 Task: Create a due date automation when advanced on, 2 days before a card is due add content with a description ending with resume at 11:00 AM.
Action: Mouse moved to (931, 76)
Screenshot: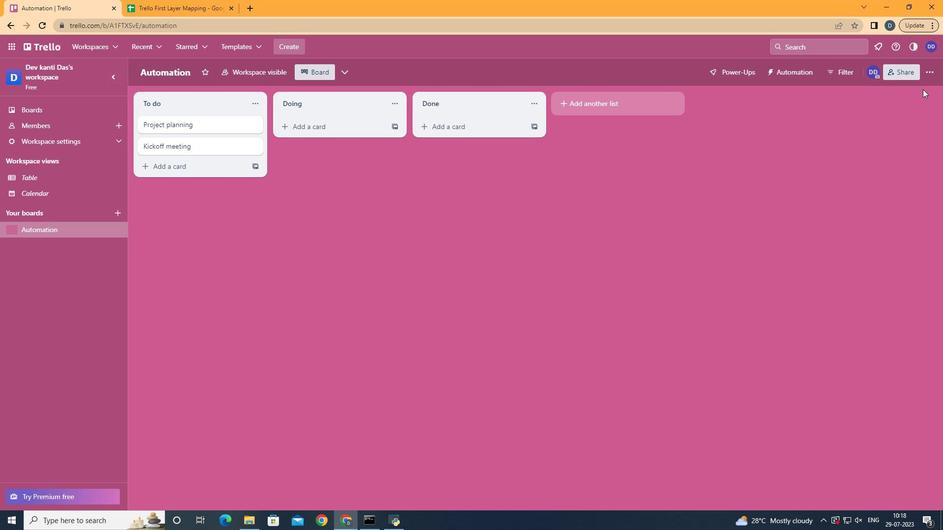 
Action: Mouse pressed left at (931, 76)
Screenshot: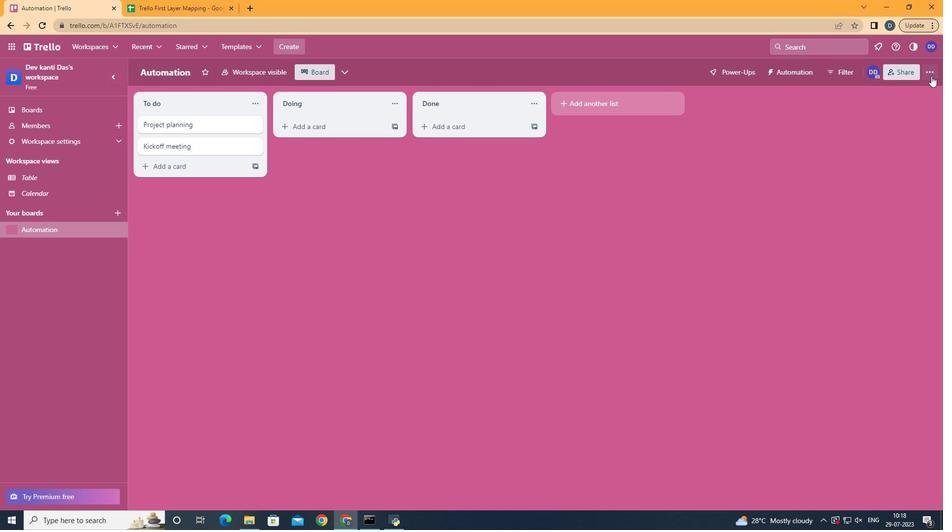
Action: Mouse moved to (847, 202)
Screenshot: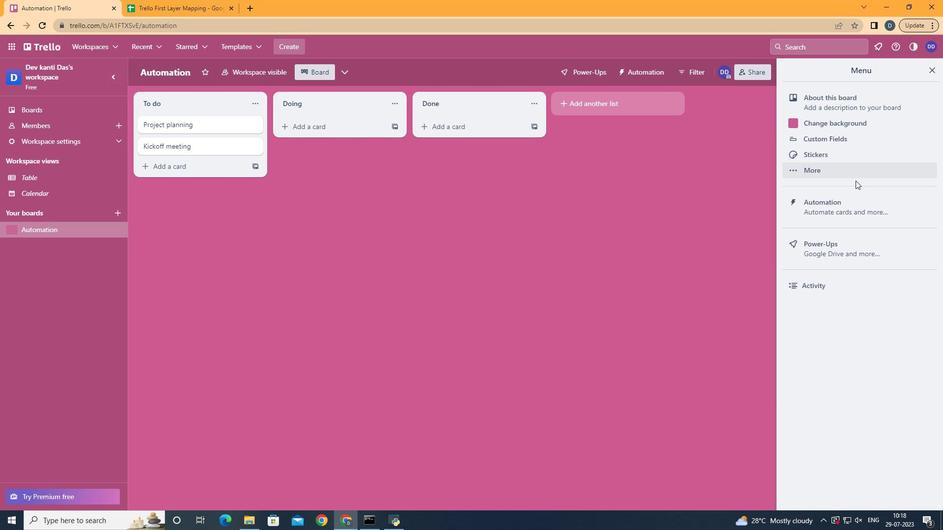 
Action: Mouse pressed left at (847, 202)
Screenshot: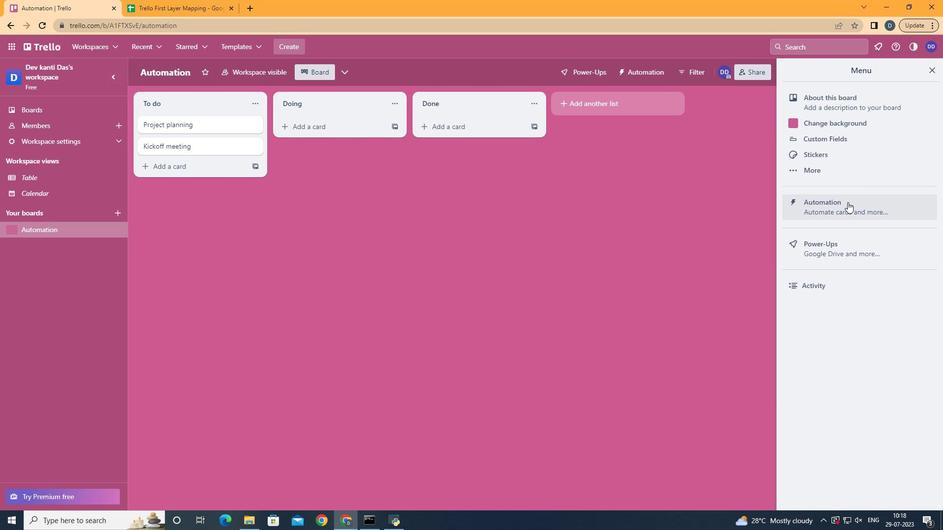 
Action: Mouse moved to (179, 198)
Screenshot: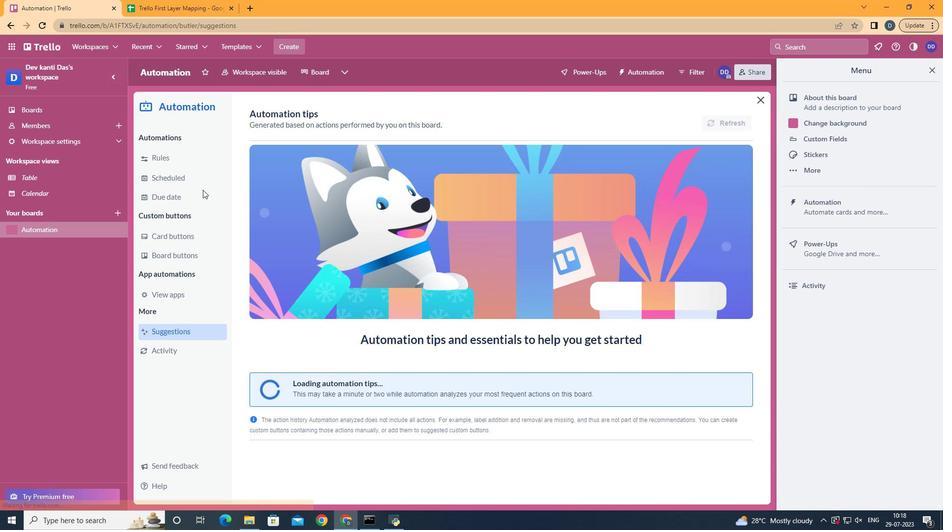 
Action: Mouse pressed left at (179, 198)
Screenshot: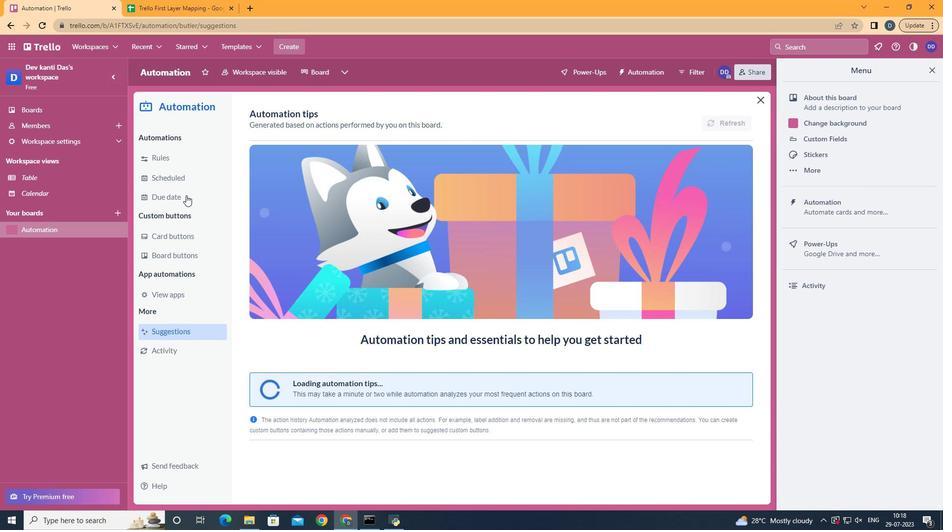 
Action: Mouse moved to (696, 118)
Screenshot: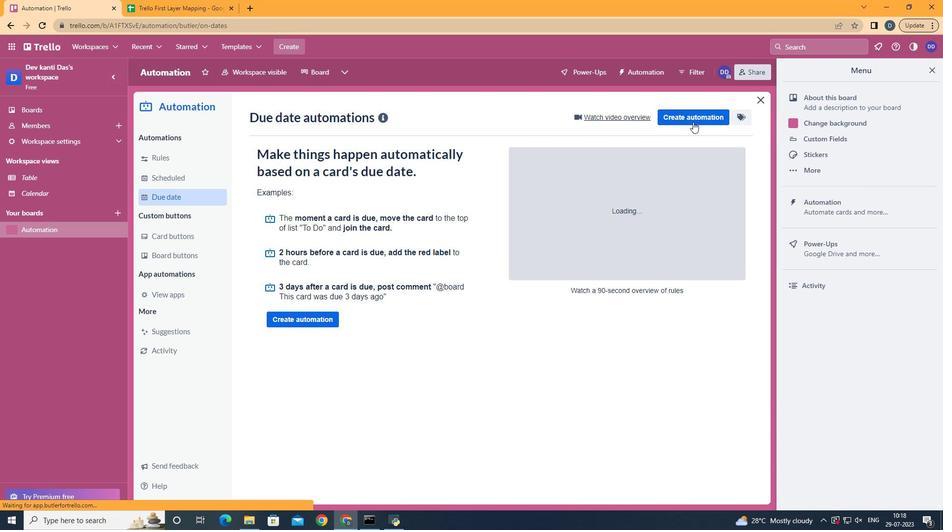 
Action: Mouse pressed left at (696, 118)
Screenshot: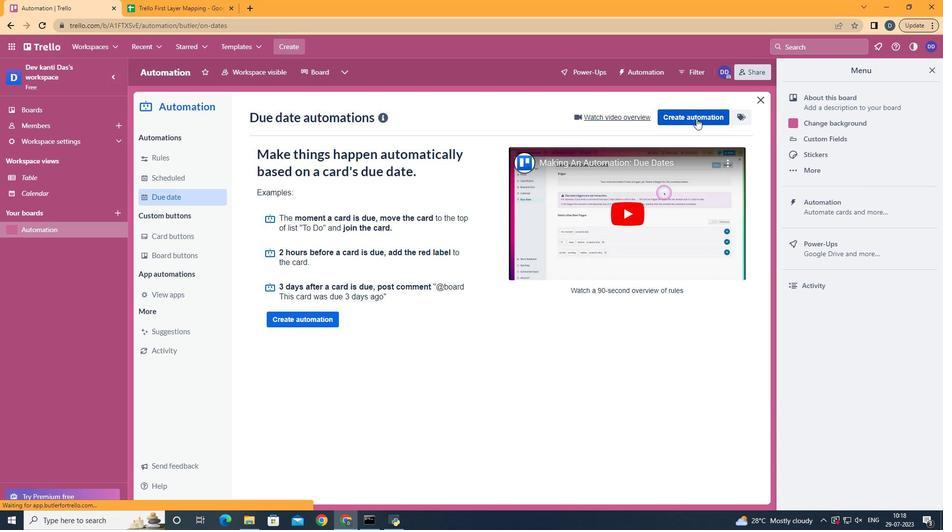 
Action: Mouse moved to (461, 203)
Screenshot: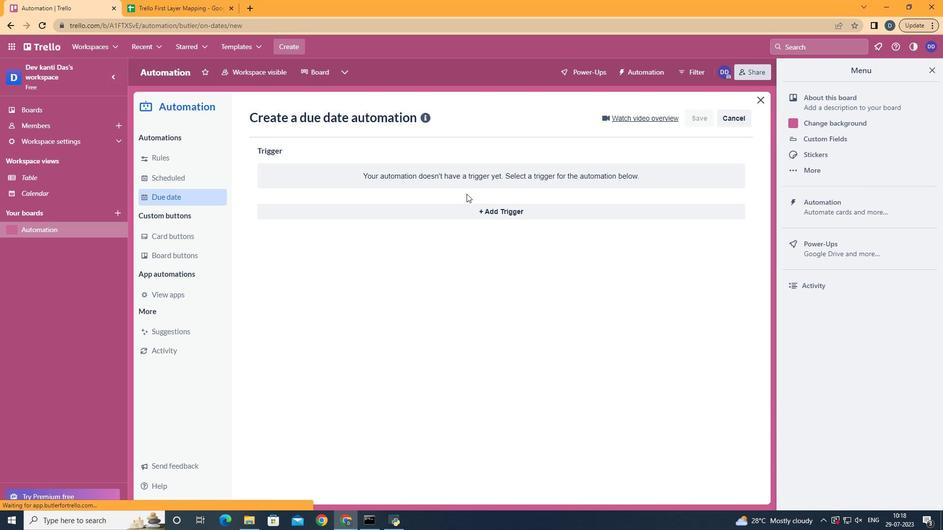
Action: Mouse pressed left at (461, 203)
Screenshot: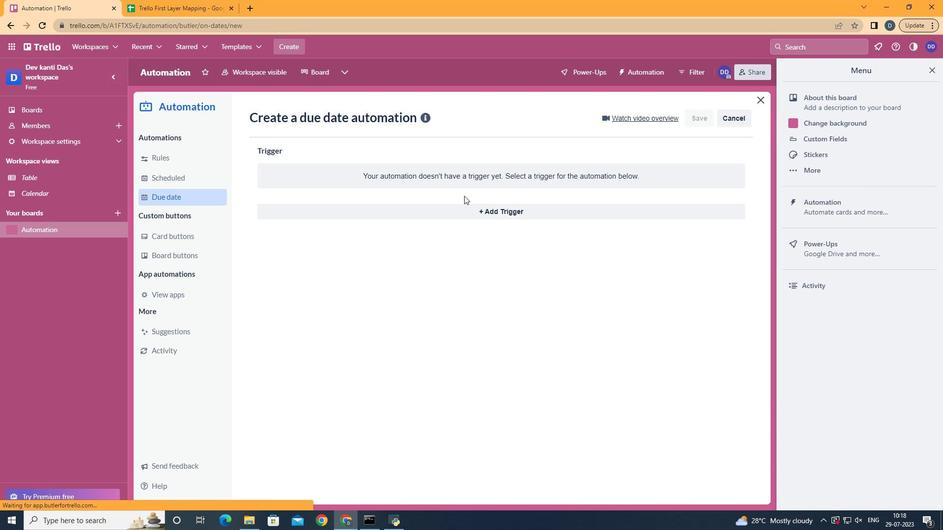 
Action: Mouse moved to (457, 209)
Screenshot: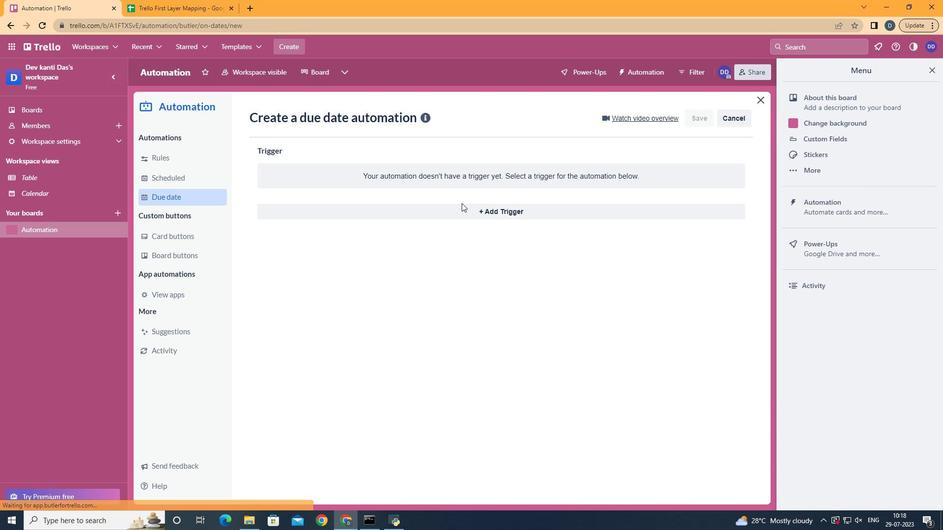 
Action: Mouse pressed left at (457, 209)
Screenshot: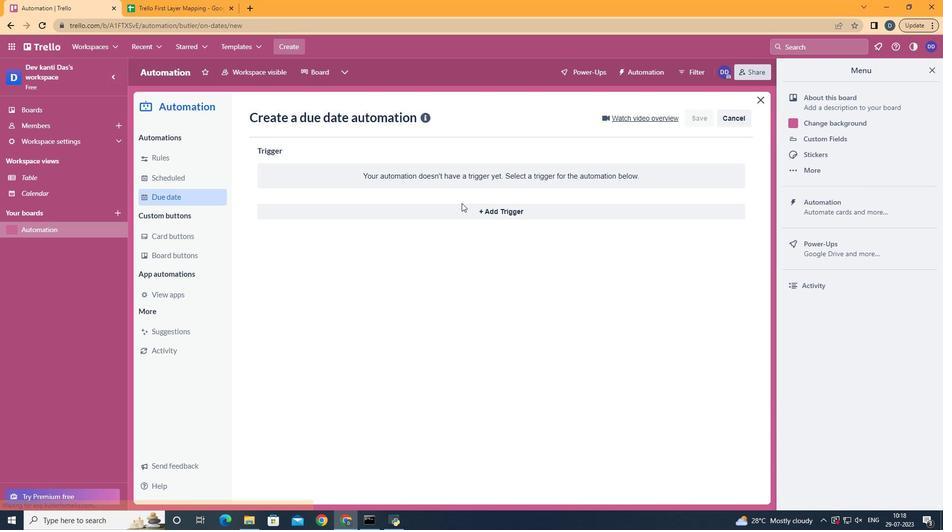 
Action: Mouse moved to (385, 359)
Screenshot: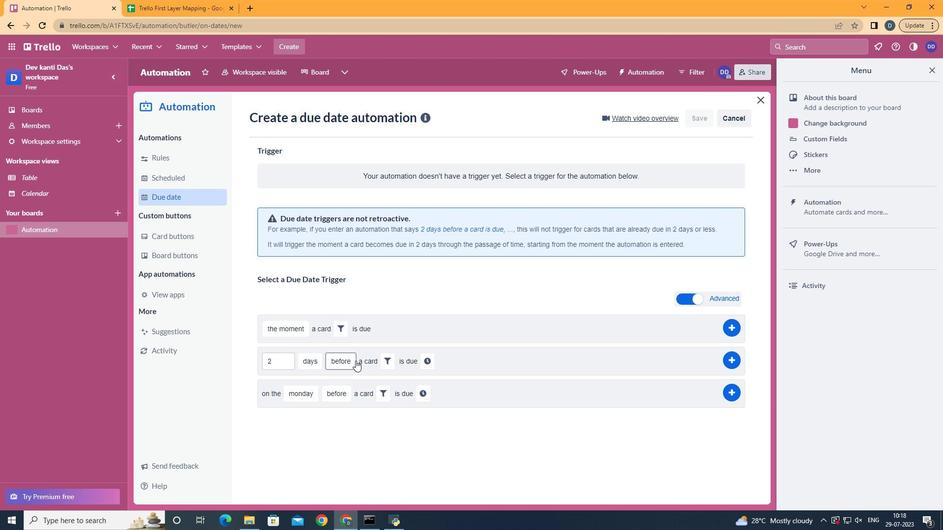 
Action: Mouse pressed left at (385, 359)
Screenshot: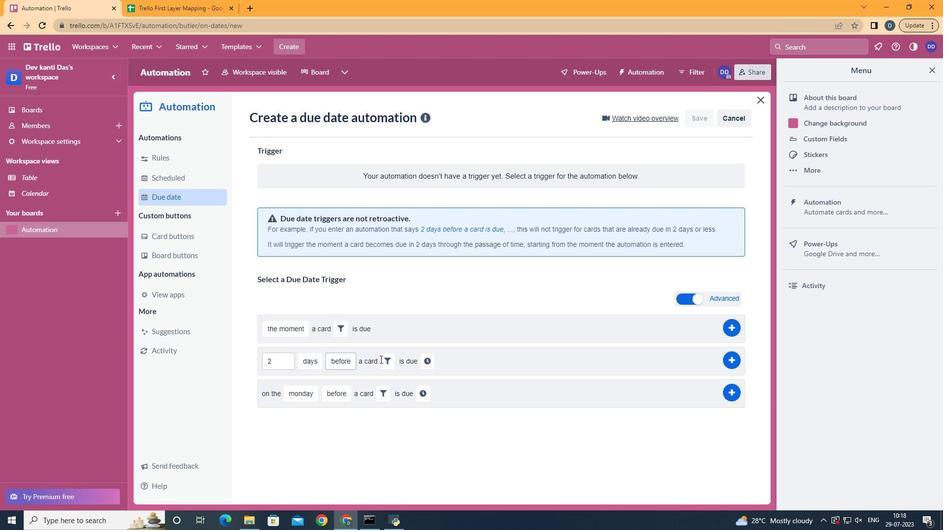 
Action: Mouse moved to (518, 394)
Screenshot: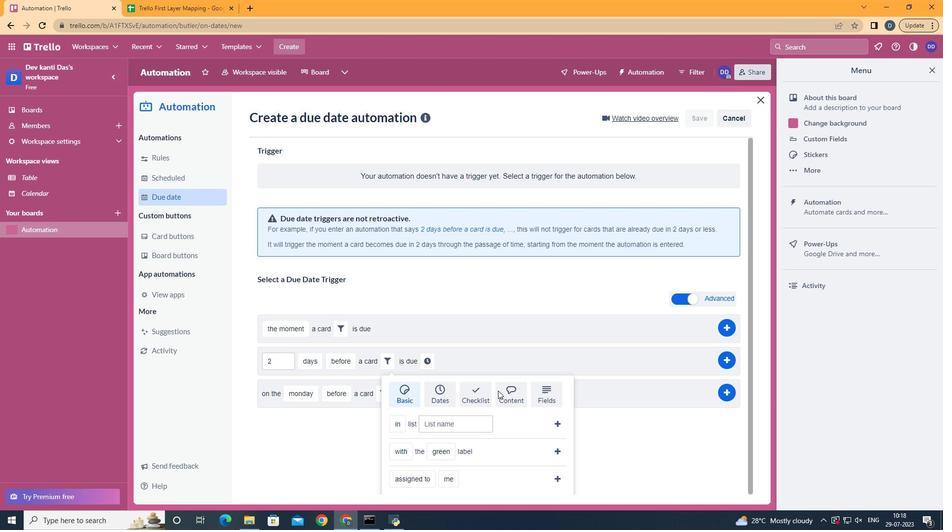 
Action: Mouse pressed left at (518, 394)
Screenshot: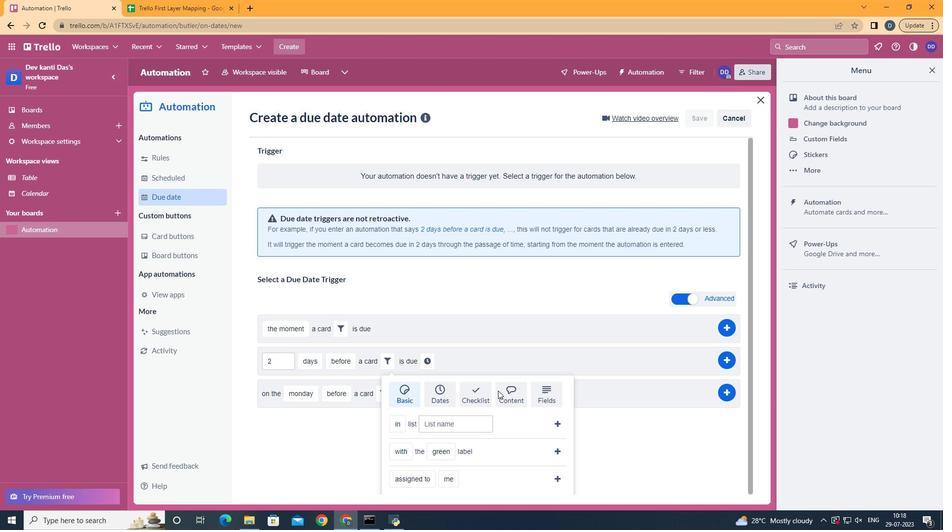 
Action: Mouse moved to (423, 465)
Screenshot: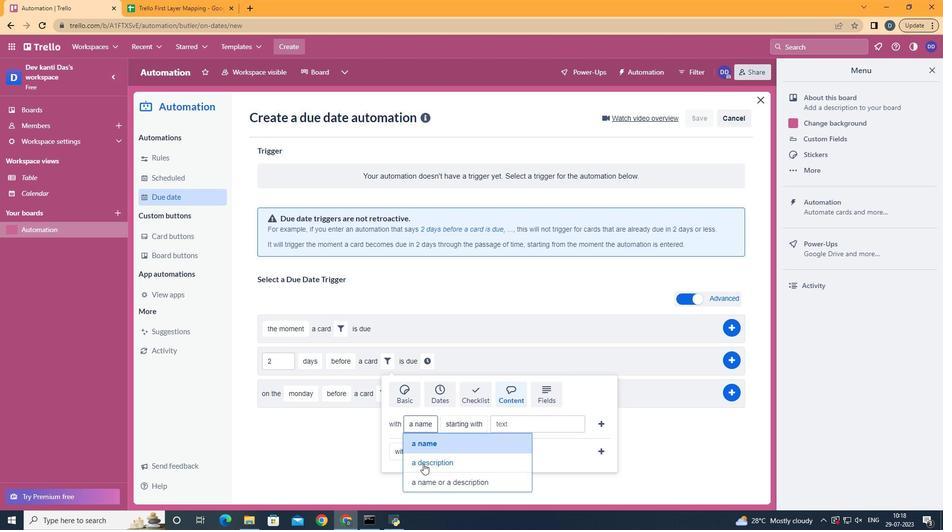 
Action: Mouse pressed left at (423, 465)
Screenshot: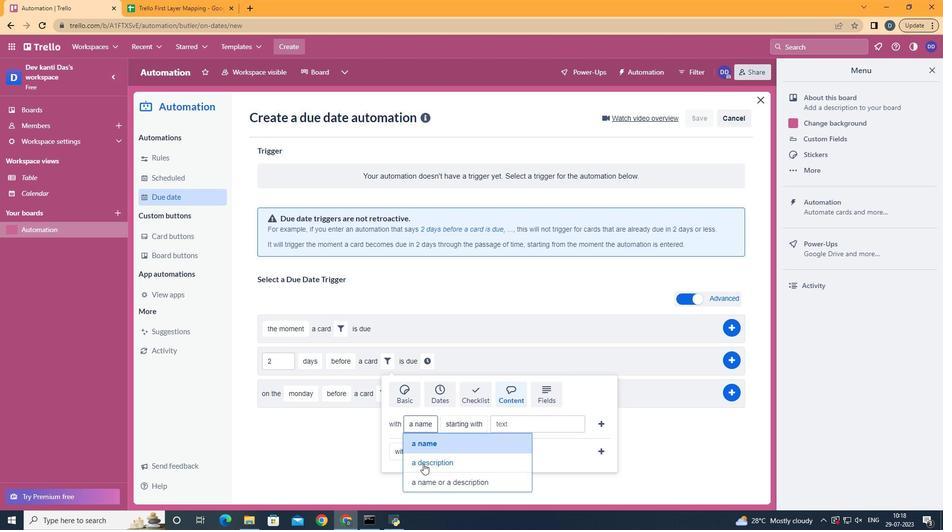 
Action: Mouse moved to (496, 331)
Screenshot: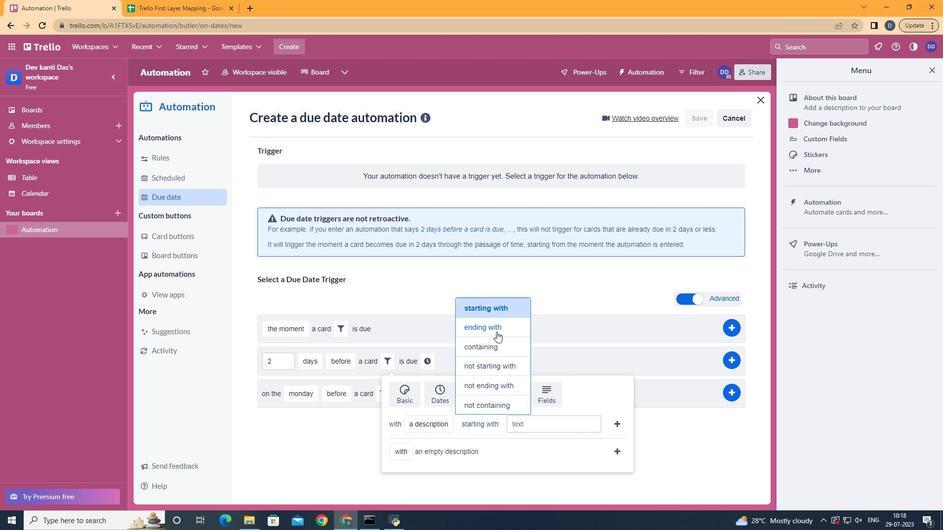 
Action: Mouse pressed left at (496, 331)
Screenshot: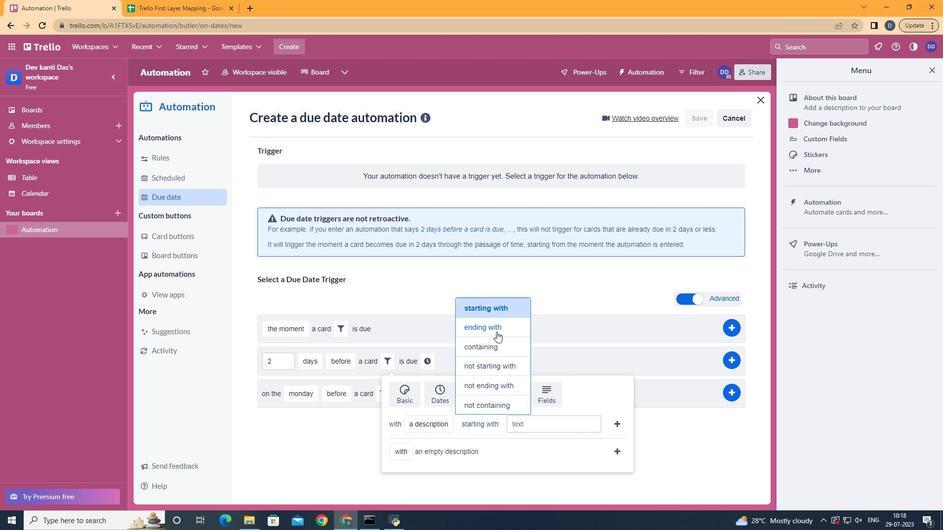 
Action: Mouse moved to (546, 419)
Screenshot: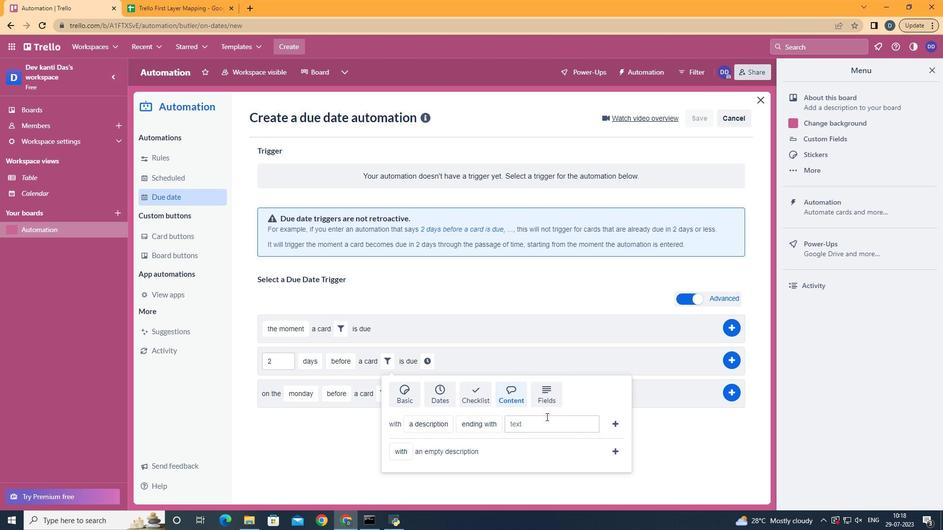 
Action: Mouse pressed left at (546, 419)
Screenshot: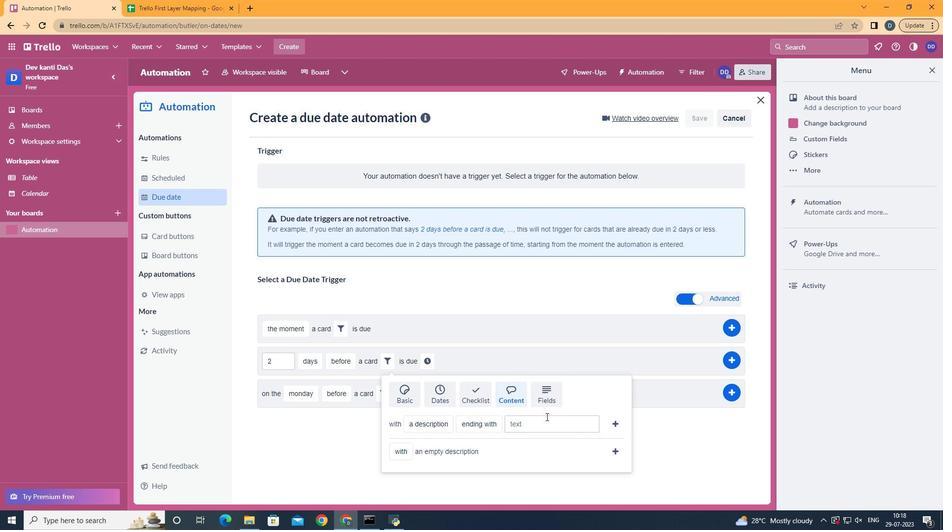 
Action: Mouse moved to (546, 419)
Screenshot: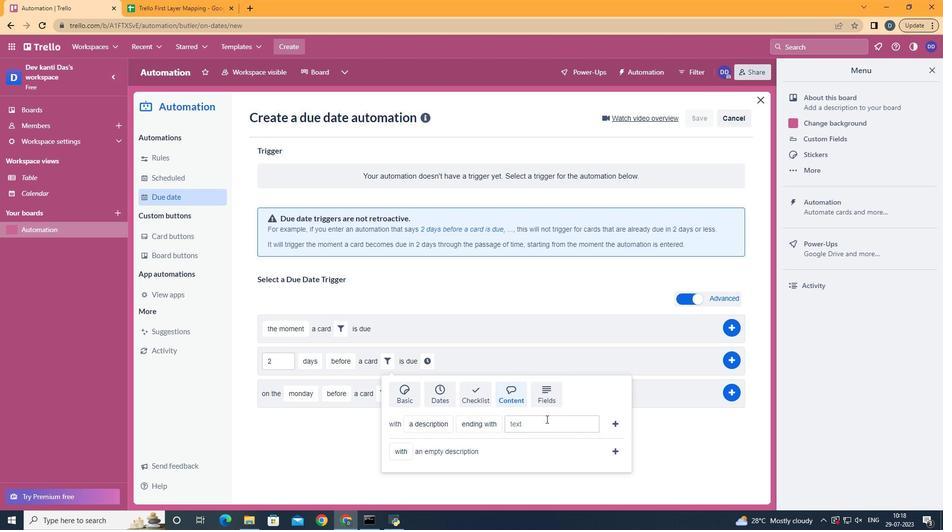 
Action: Key pressed resume
Screenshot: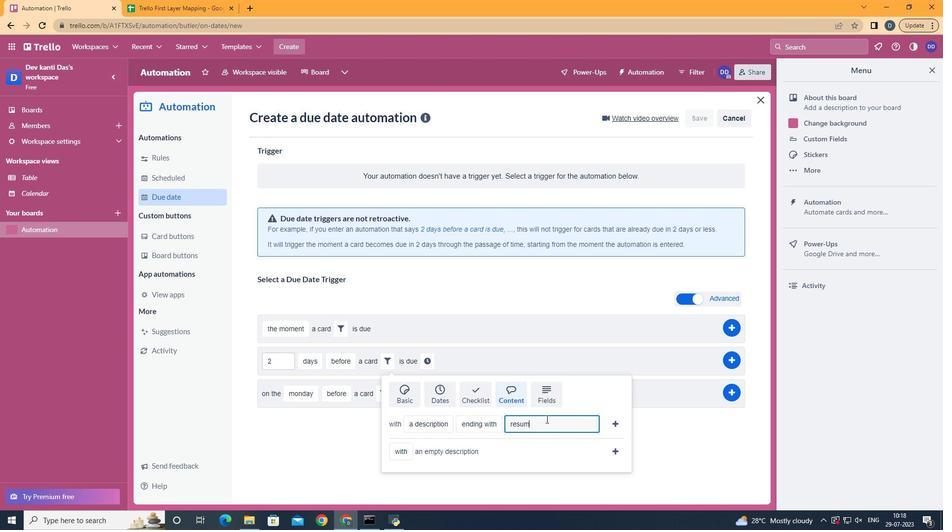 
Action: Mouse moved to (612, 419)
Screenshot: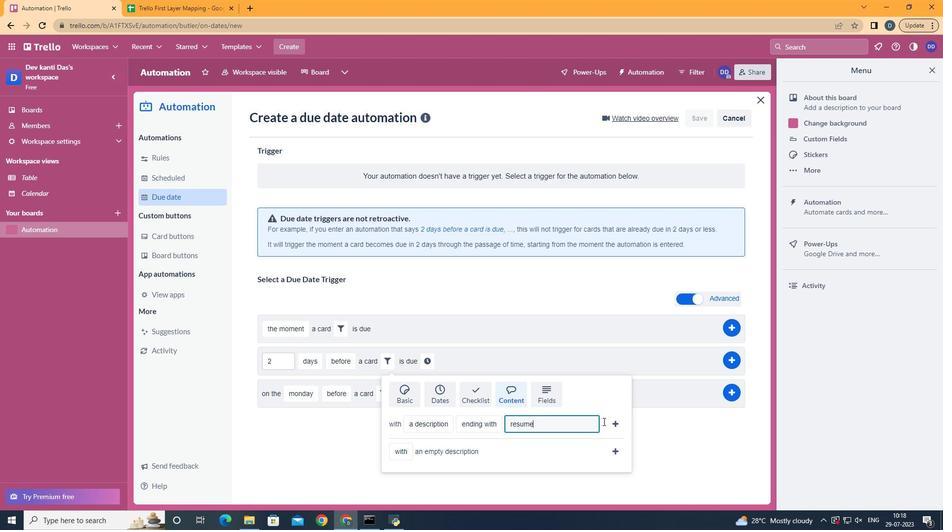 
Action: Mouse pressed left at (612, 419)
Screenshot: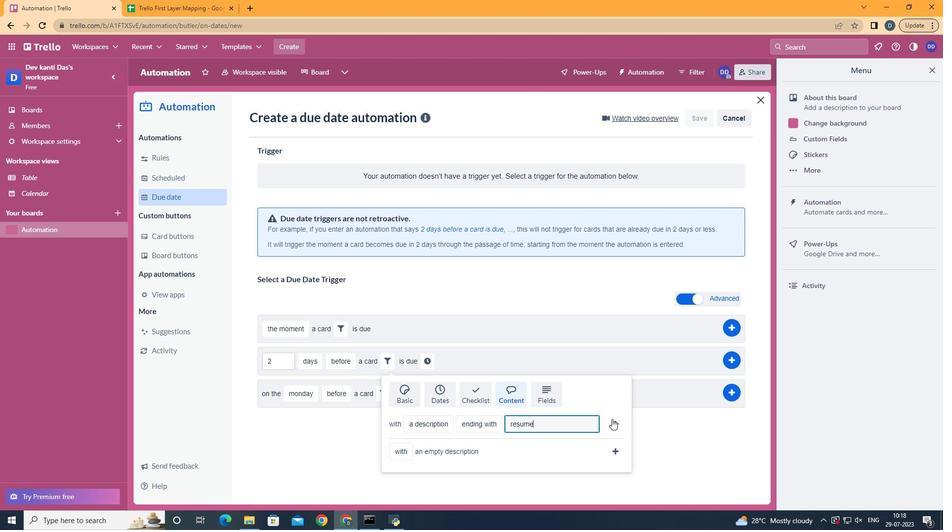 
Action: Mouse moved to (566, 361)
Screenshot: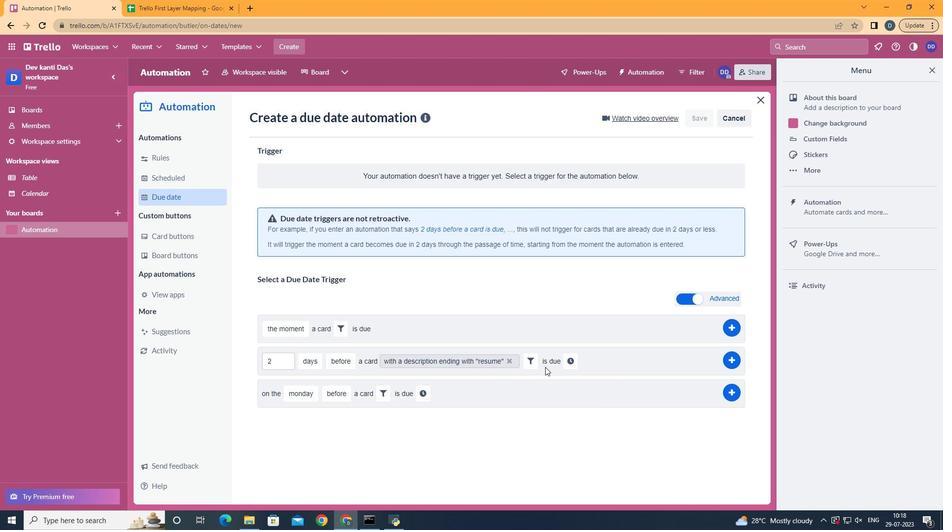 
Action: Mouse pressed left at (566, 361)
Screenshot: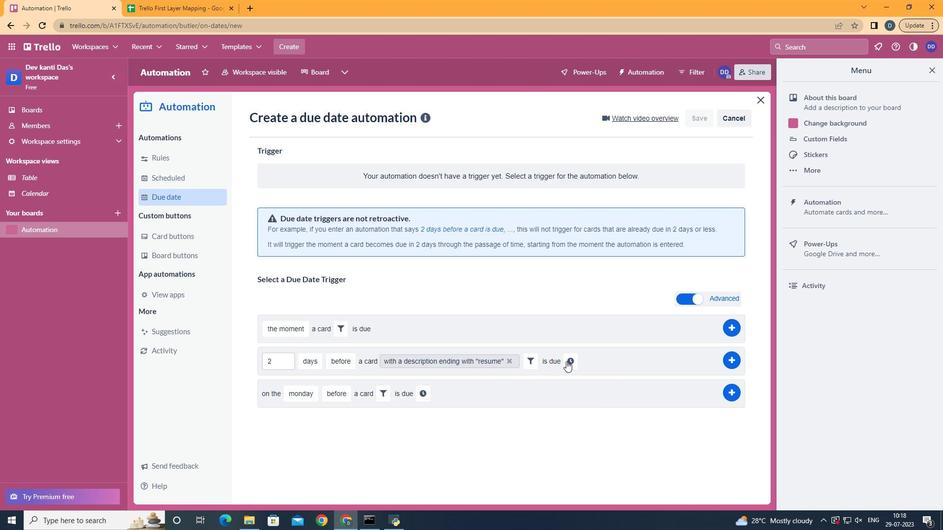 
Action: Mouse moved to (592, 369)
Screenshot: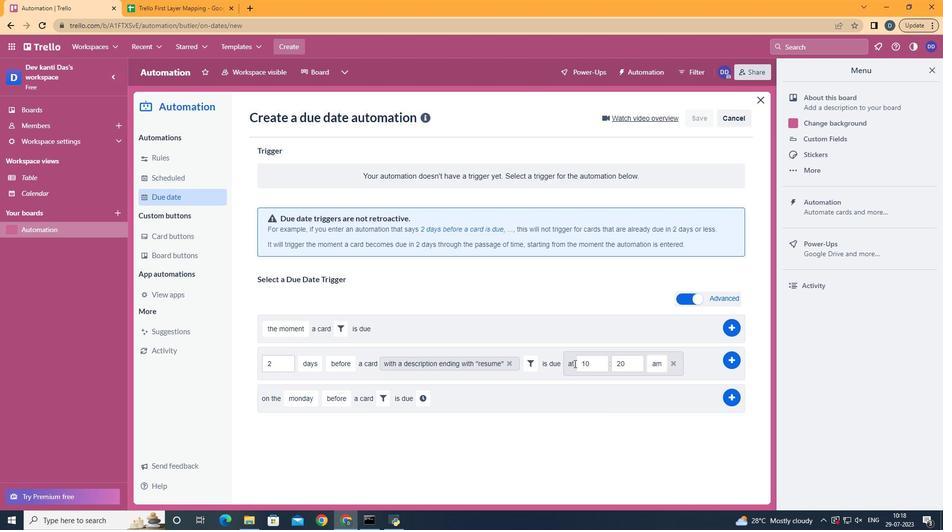 
Action: Mouse pressed left at (592, 369)
Screenshot: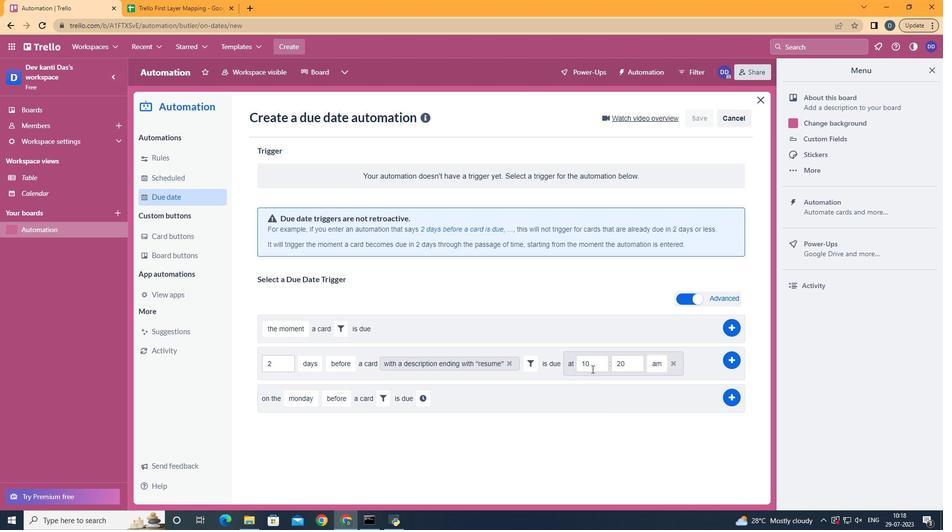 
Action: Key pressed <Key.backspace><Key.backspace>11
Screenshot: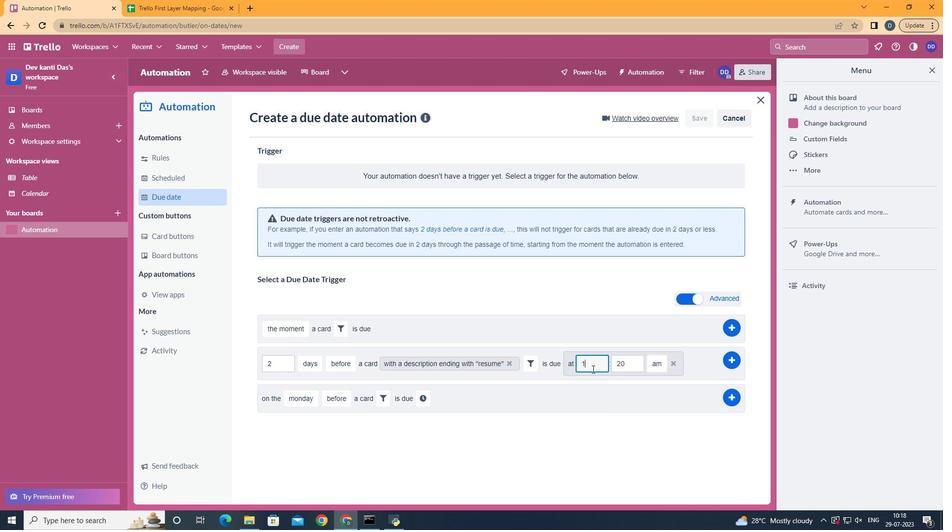 
Action: Mouse moved to (639, 367)
Screenshot: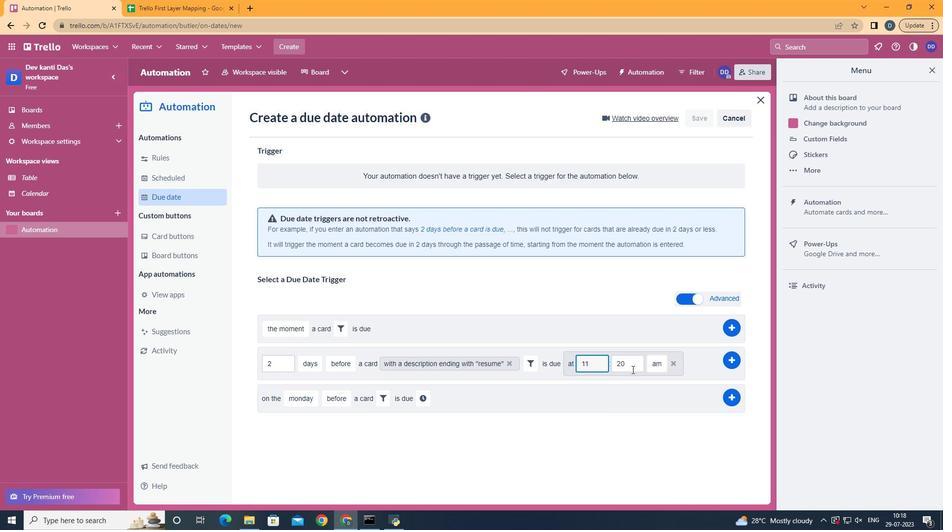 
Action: Mouse pressed left at (639, 367)
Screenshot: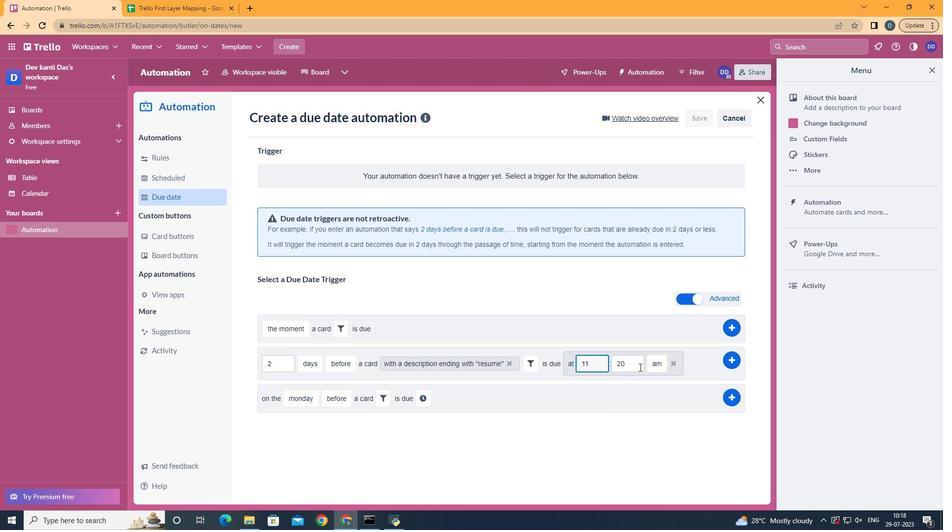 
Action: Key pressed <Key.backspace><Key.backspace>00
Screenshot: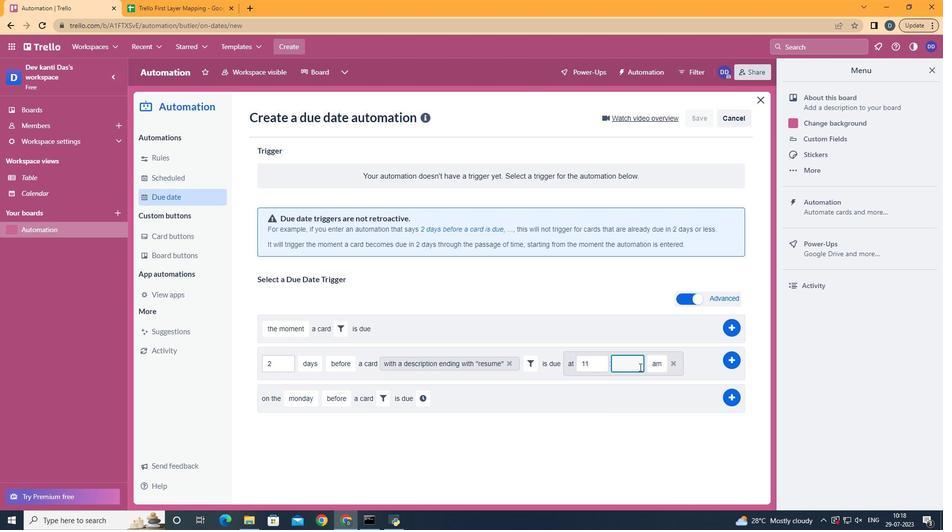
Action: Mouse moved to (657, 380)
Screenshot: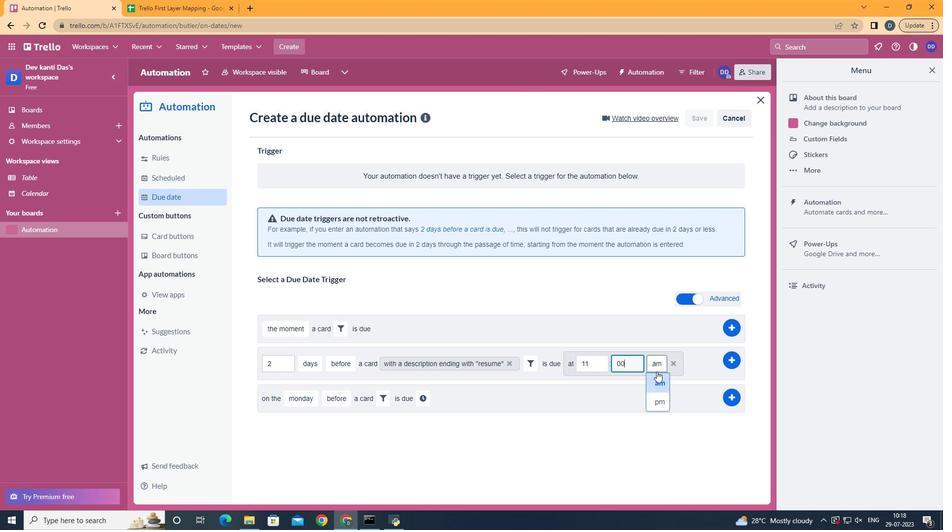 
Action: Mouse pressed left at (657, 380)
Screenshot: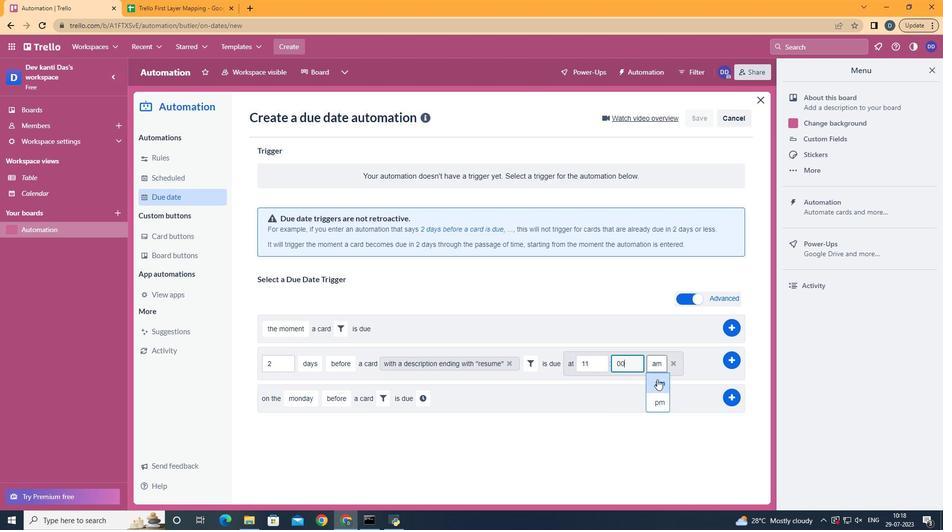 
